 Task: Apply visibility "private".
Action: Mouse moved to (694, 615)
Screenshot: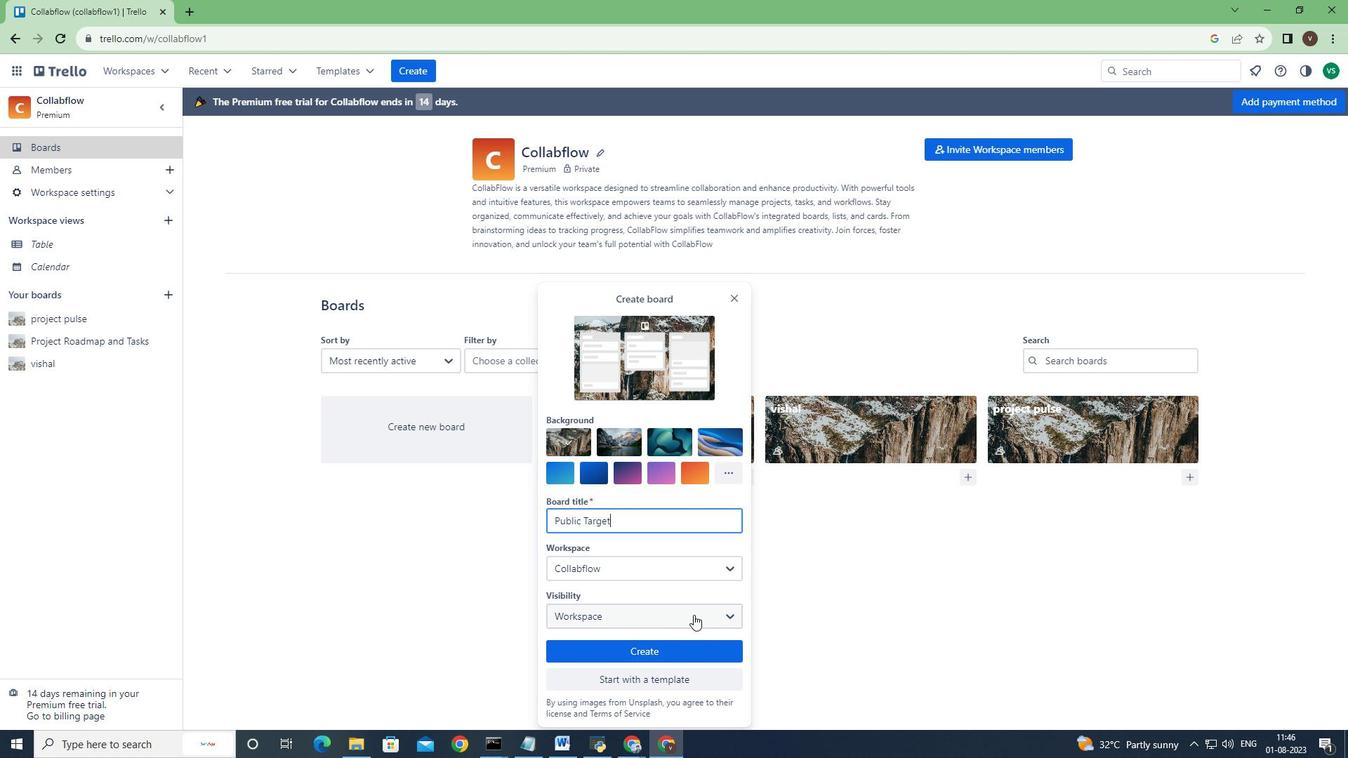 
Action: Mouse pressed left at (694, 615)
Screenshot: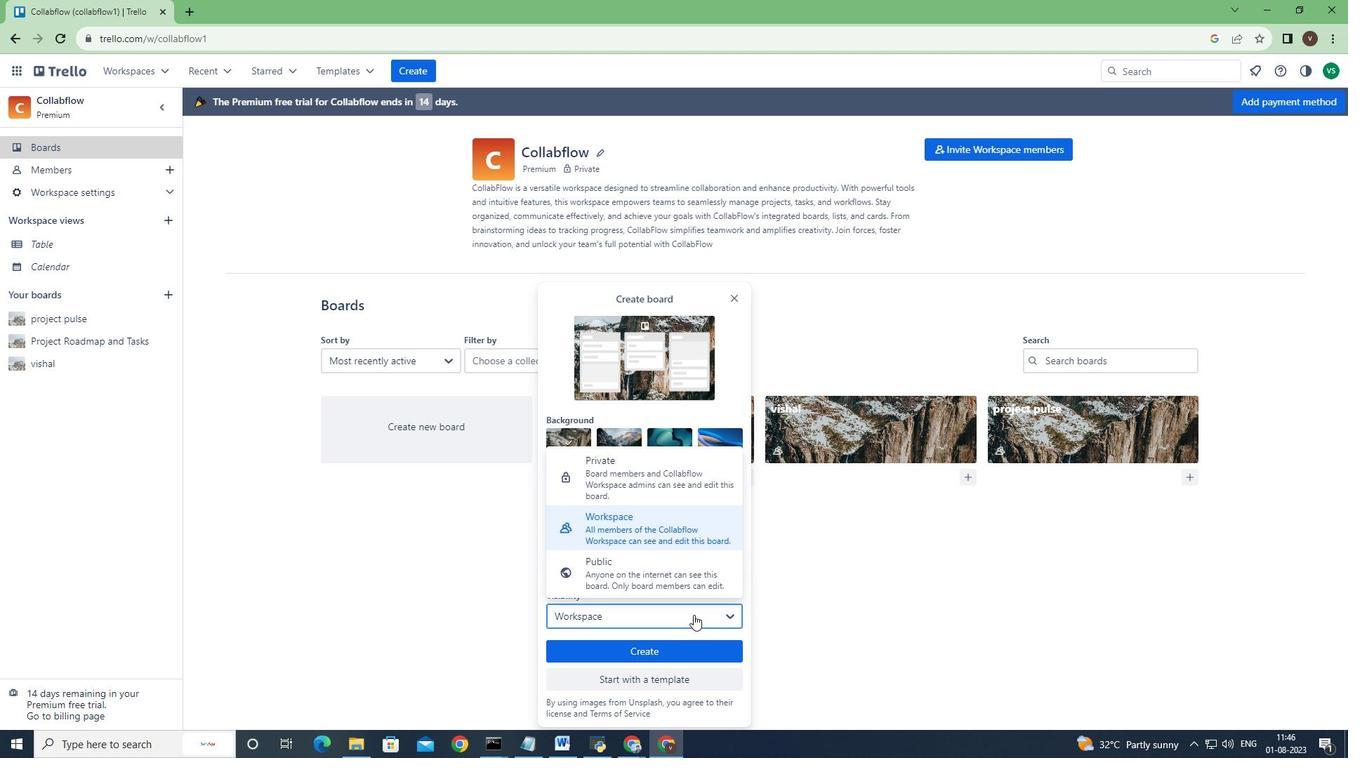 
Action: Mouse moved to (644, 476)
Screenshot: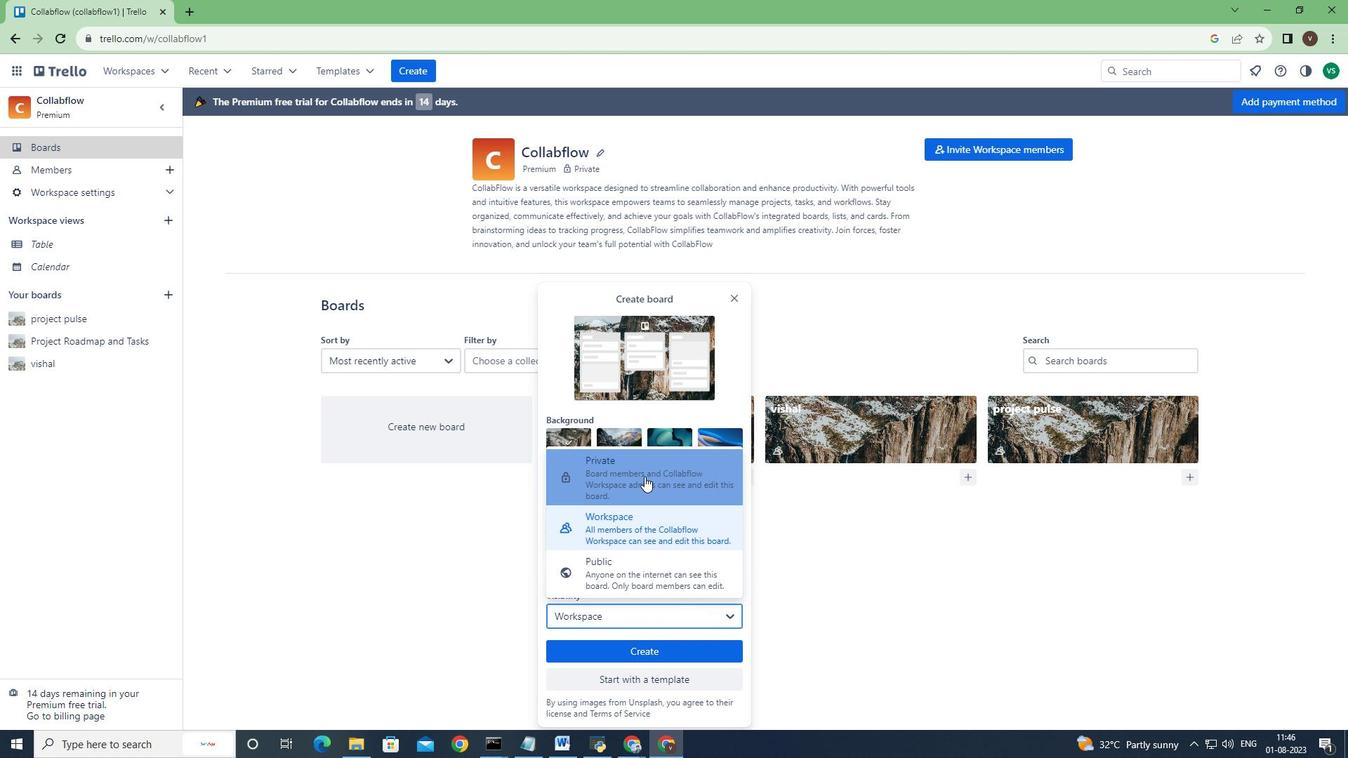 
Action: Mouse pressed left at (644, 476)
Screenshot: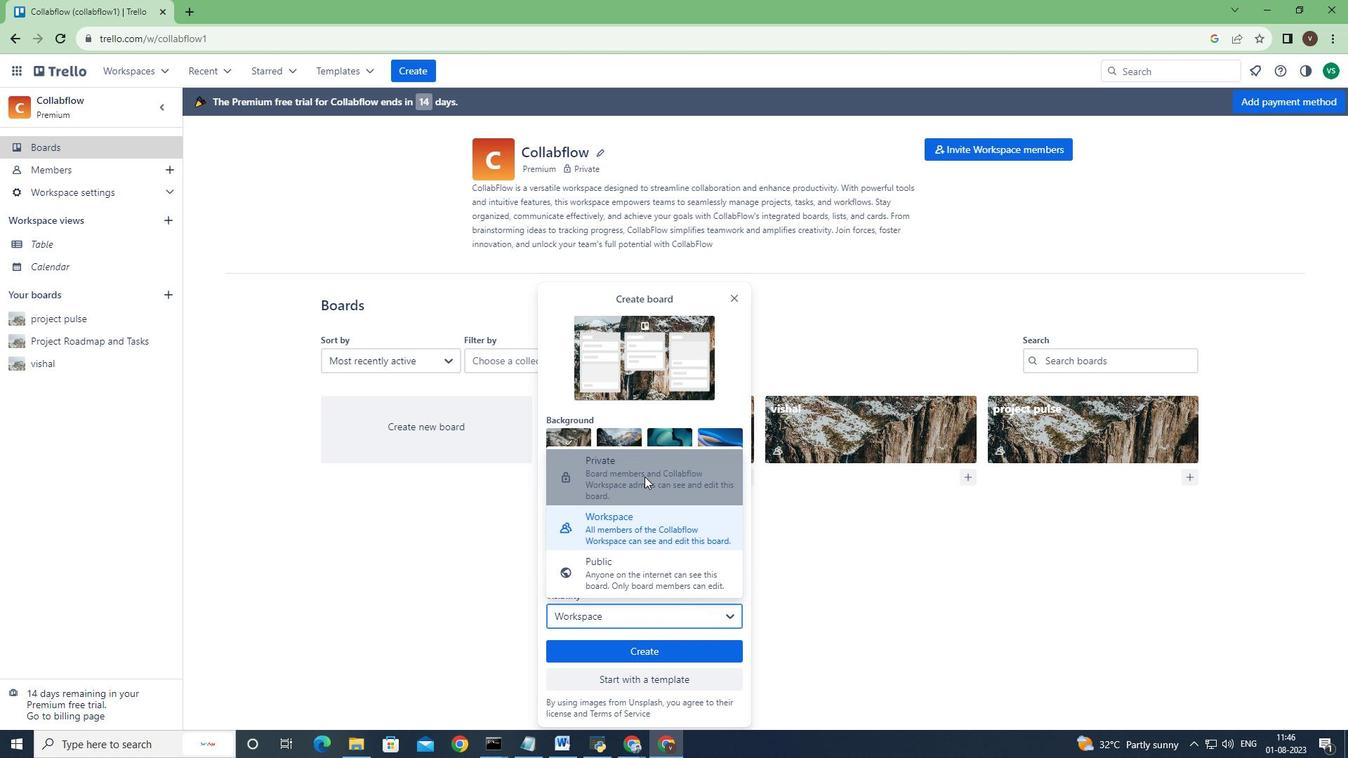 
